 Task: Add Fresh Baked Double Crust Apple Pie to the cart.
Action: Mouse moved to (57, 416)
Screenshot: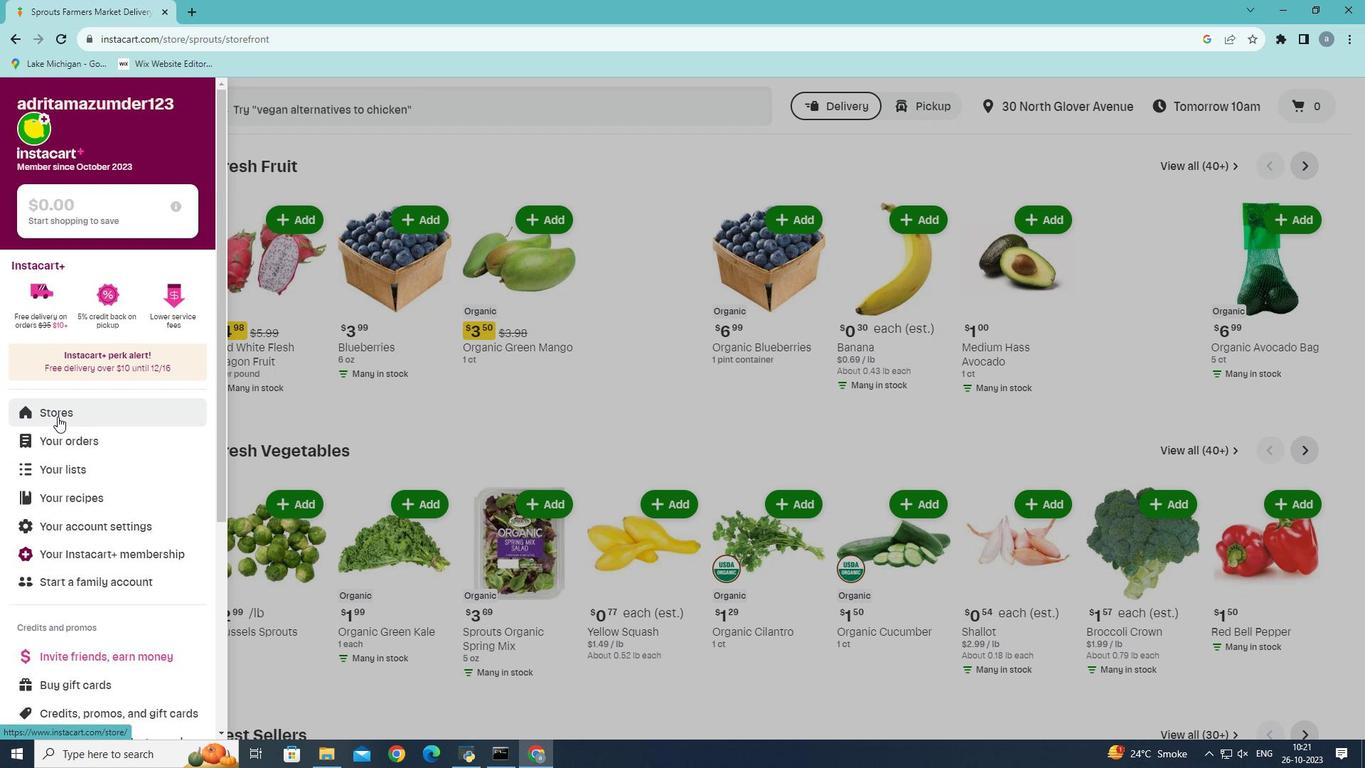 
Action: Mouse pressed left at (57, 416)
Screenshot: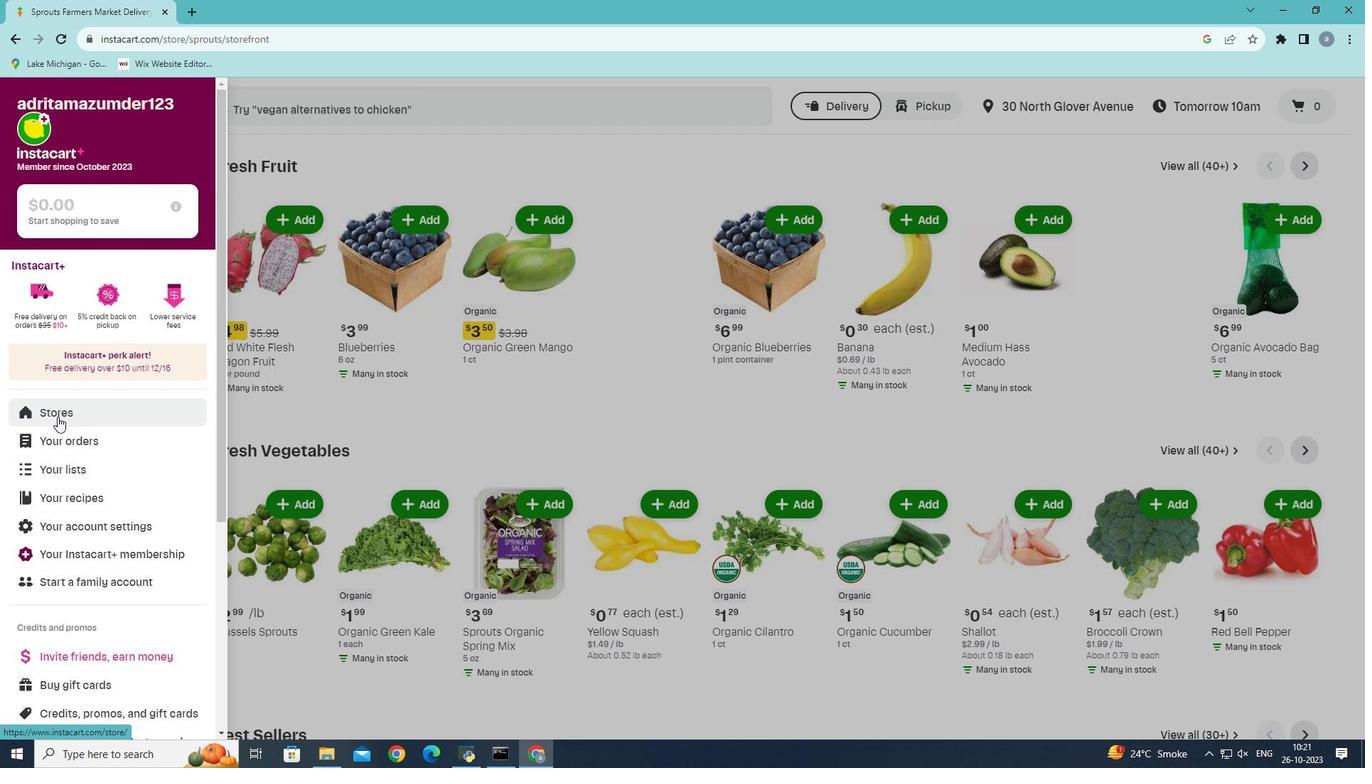 
Action: Mouse moved to (346, 160)
Screenshot: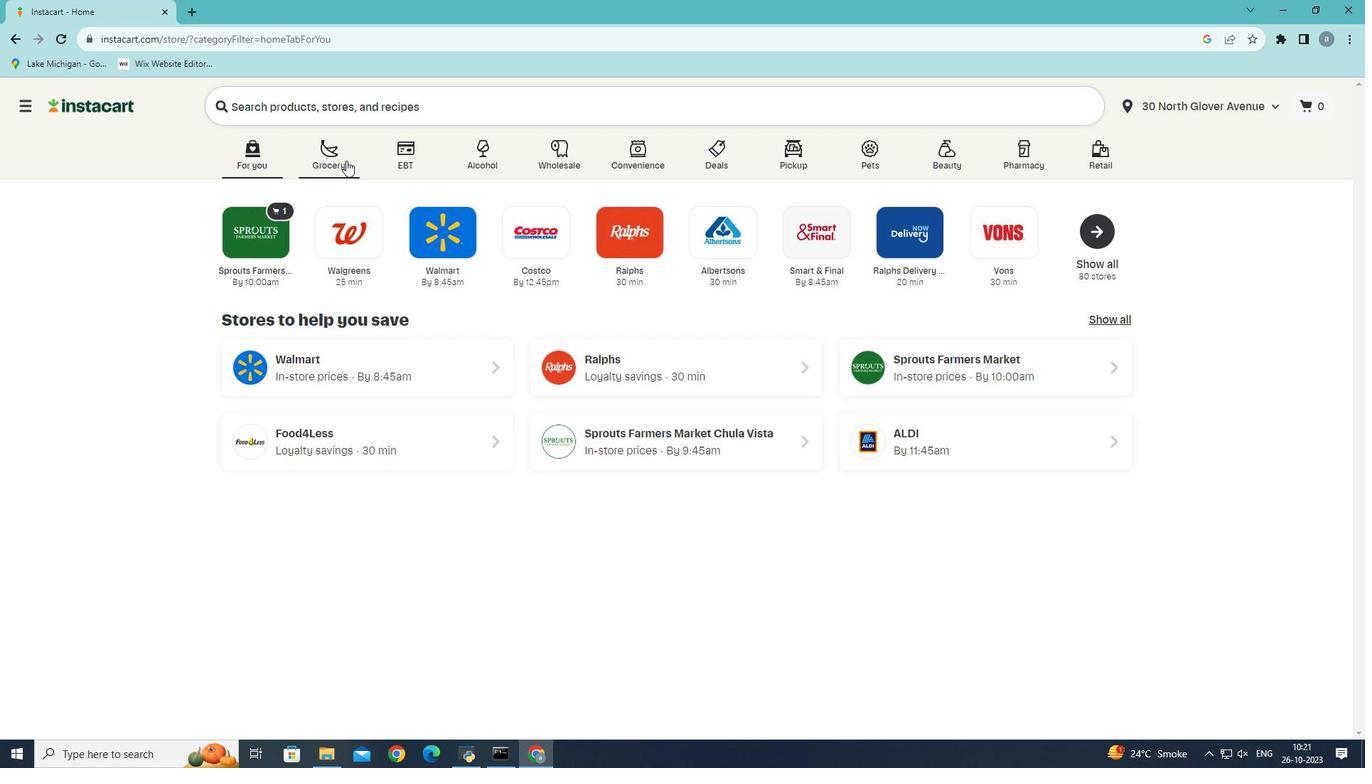 
Action: Mouse pressed left at (346, 160)
Screenshot: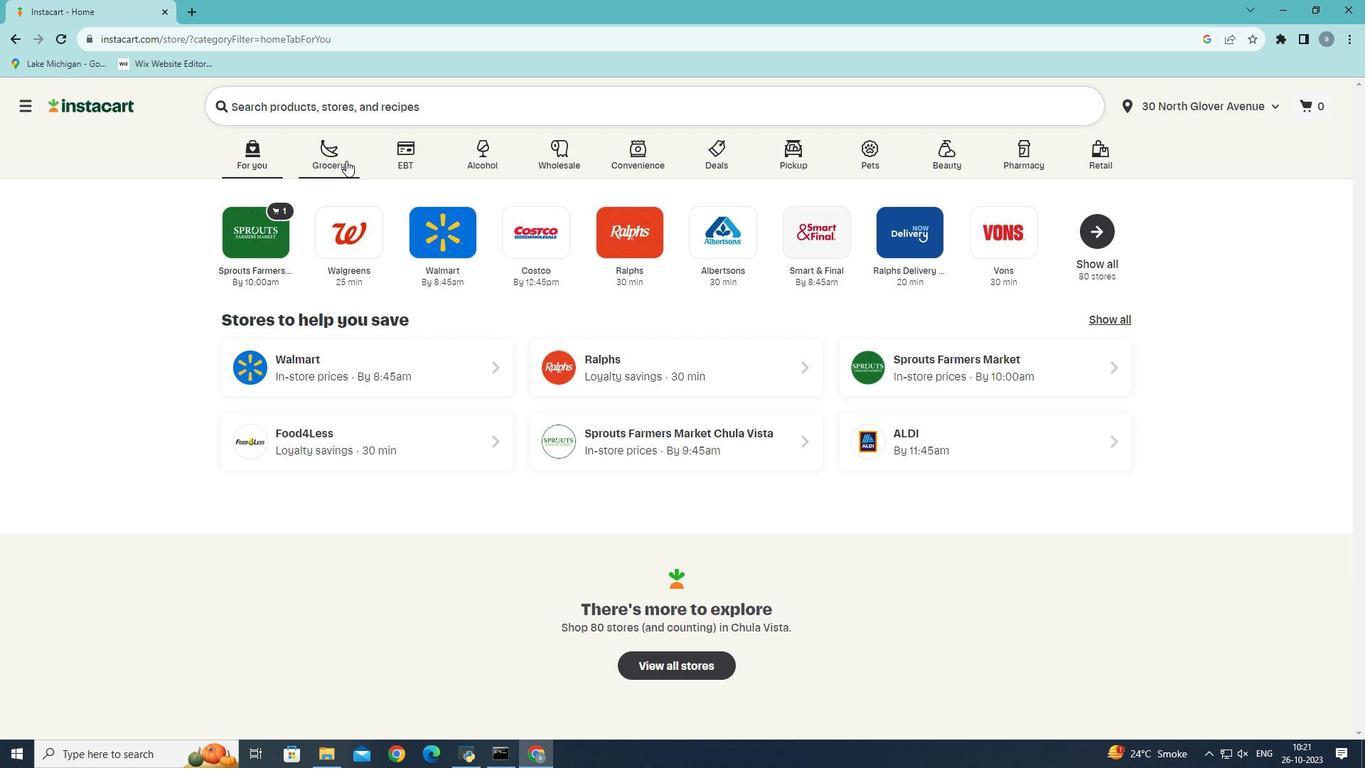 
Action: Mouse moved to (337, 422)
Screenshot: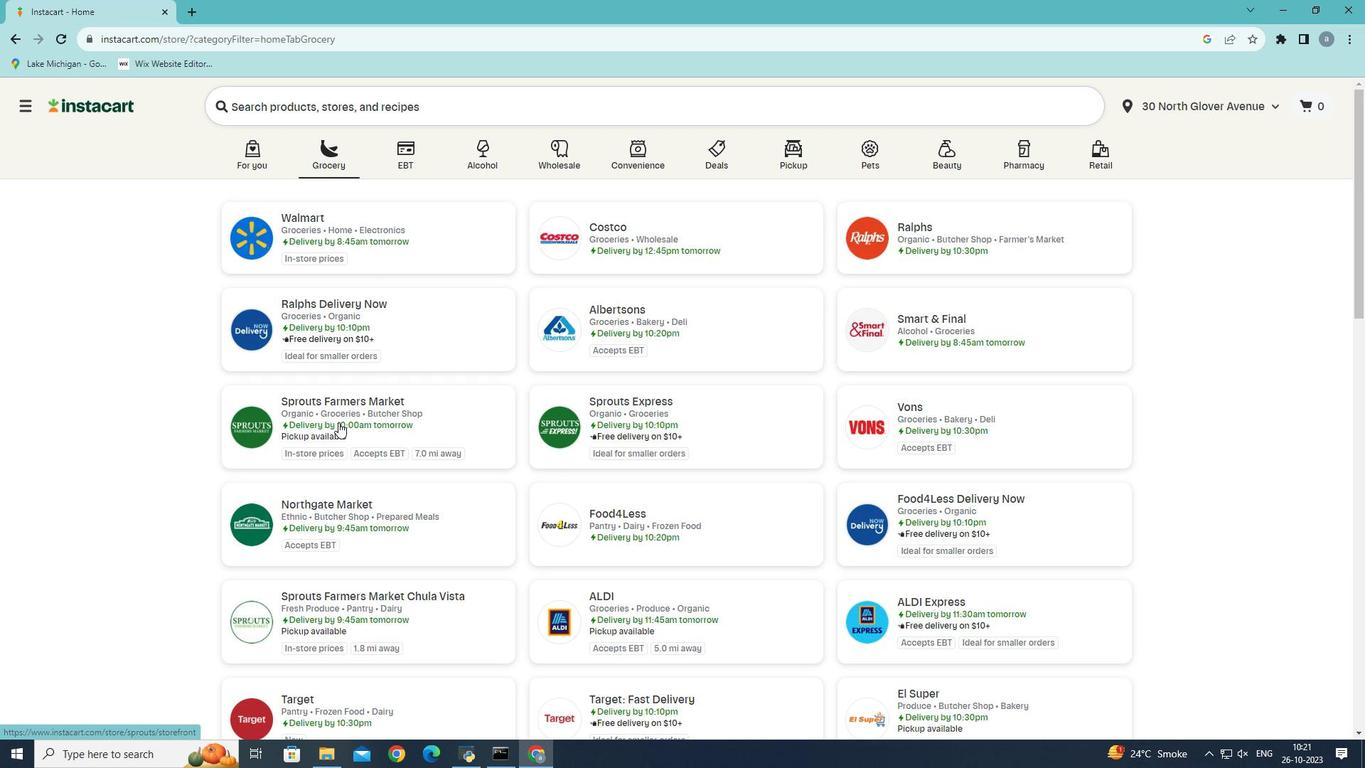 
Action: Mouse pressed left at (337, 422)
Screenshot: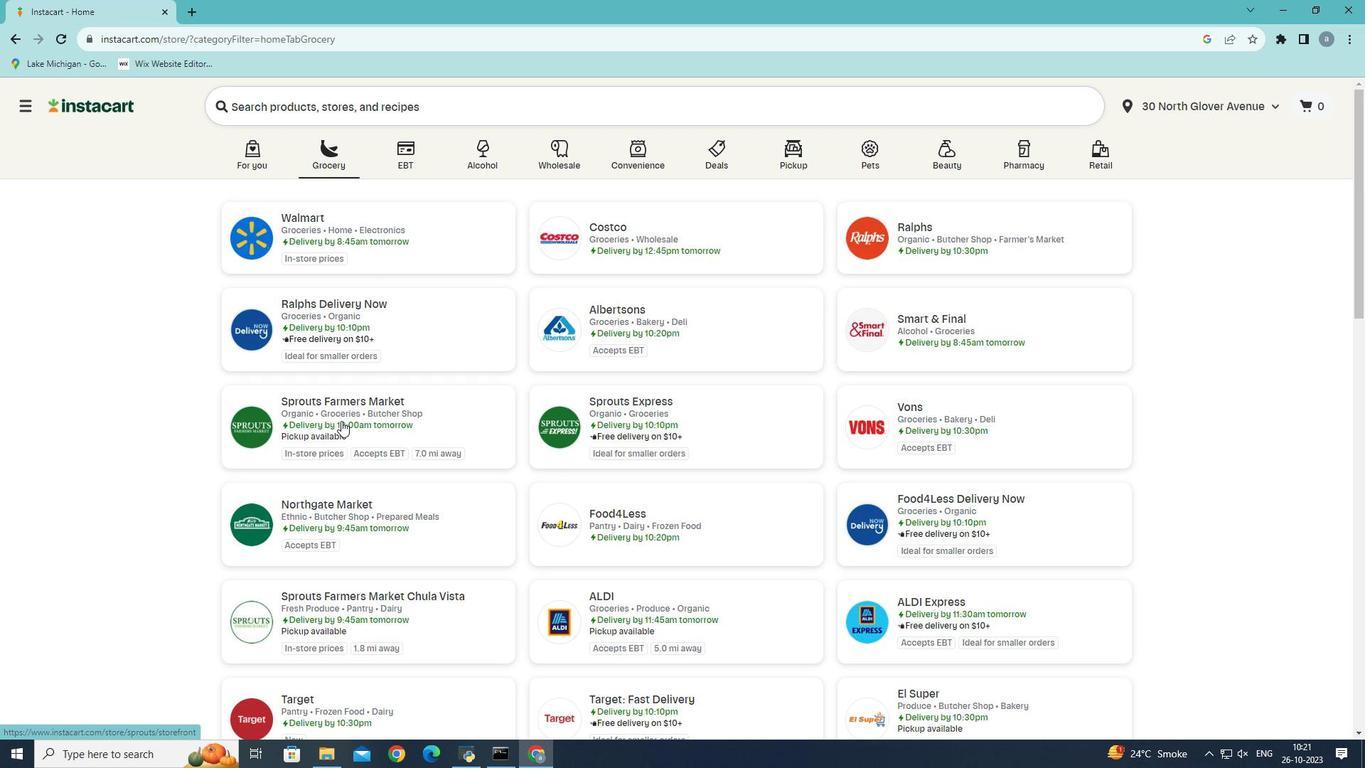 
Action: Mouse moved to (317, 416)
Screenshot: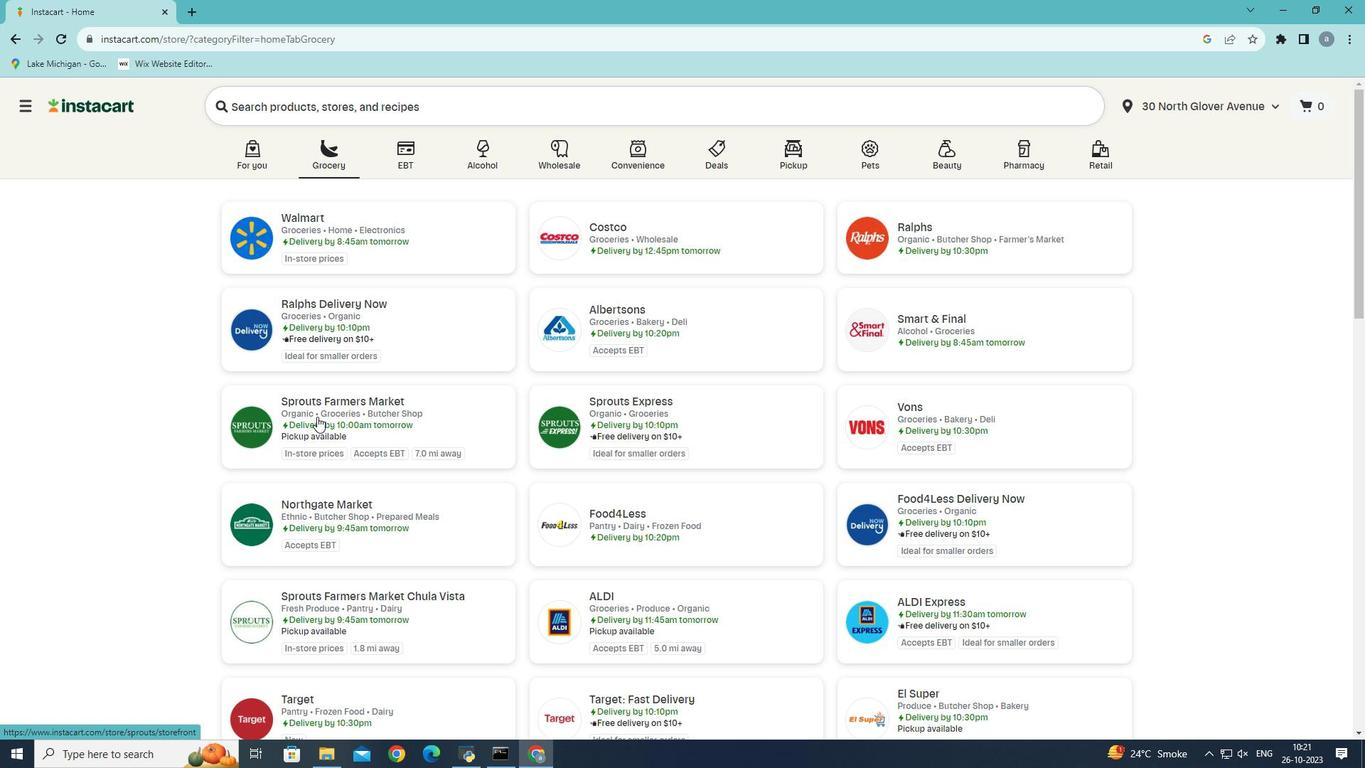 
Action: Mouse pressed left at (317, 416)
Screenshot: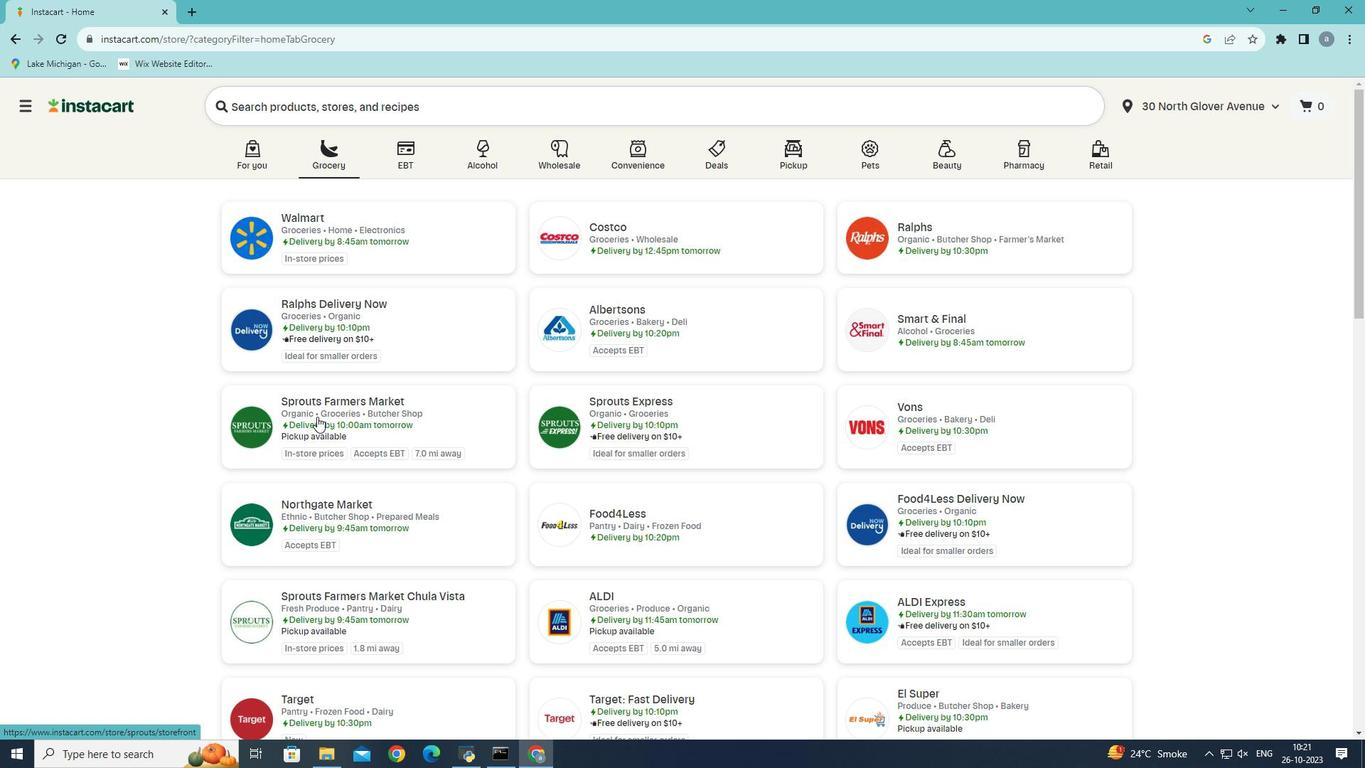
Action: Mouse moved to (55, 594)
Screenshot: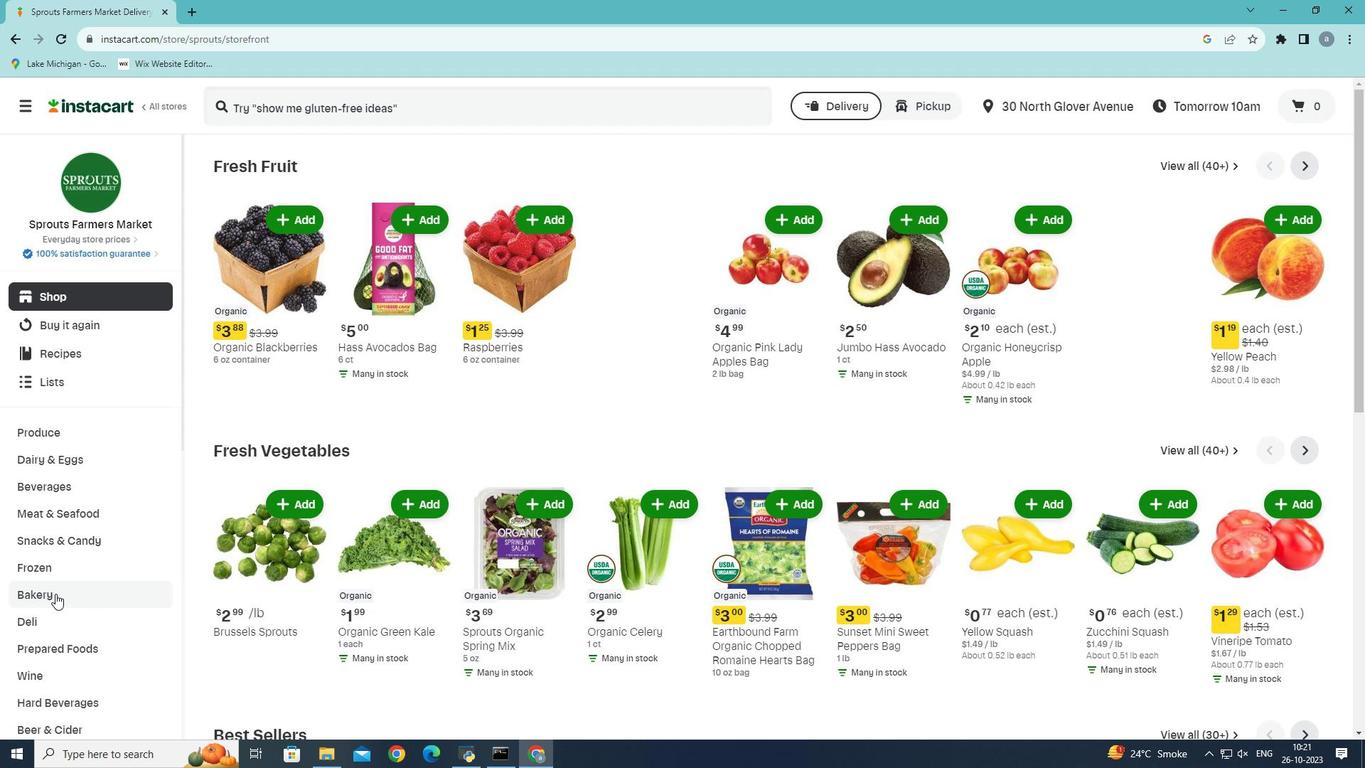 
Action: Mouse pressed left at (55, 594)
Screenshot: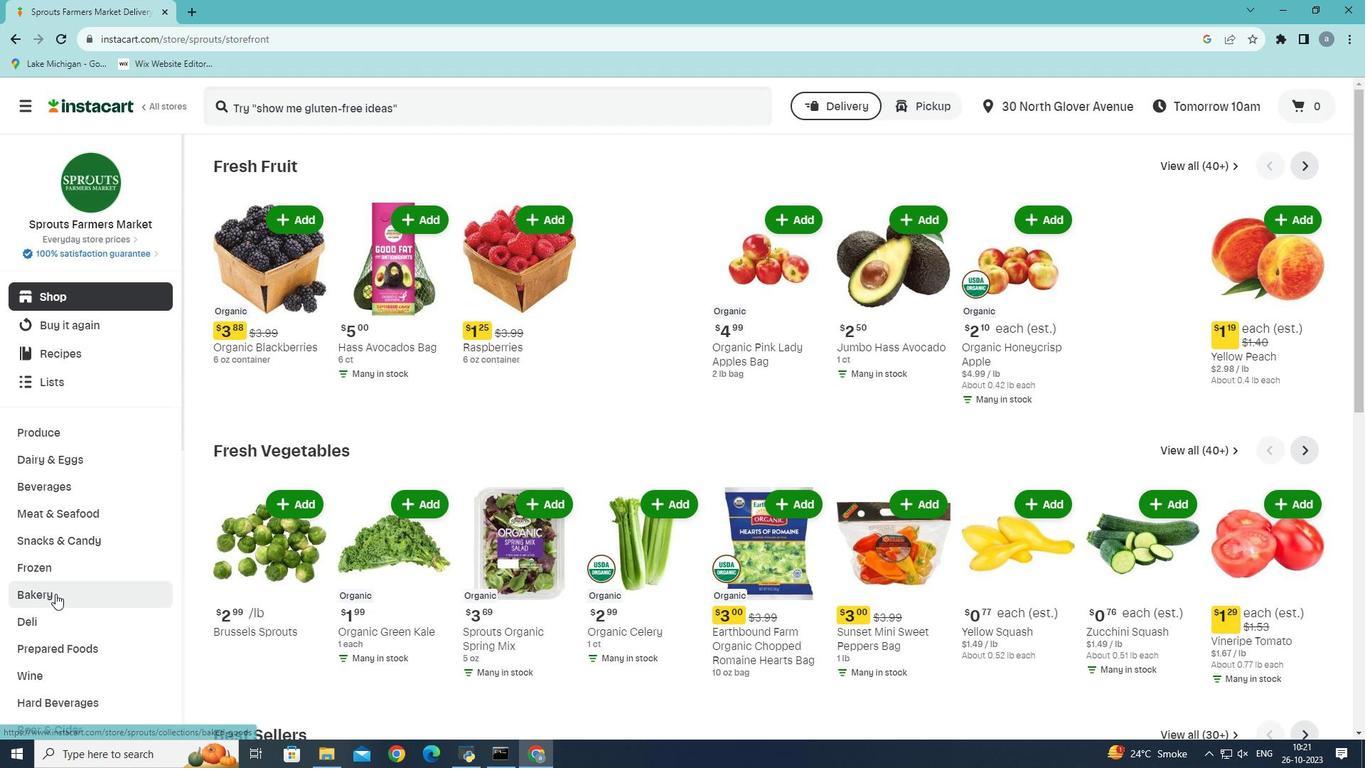 
Action: Mouse moved to (756, 197)
Screenshot: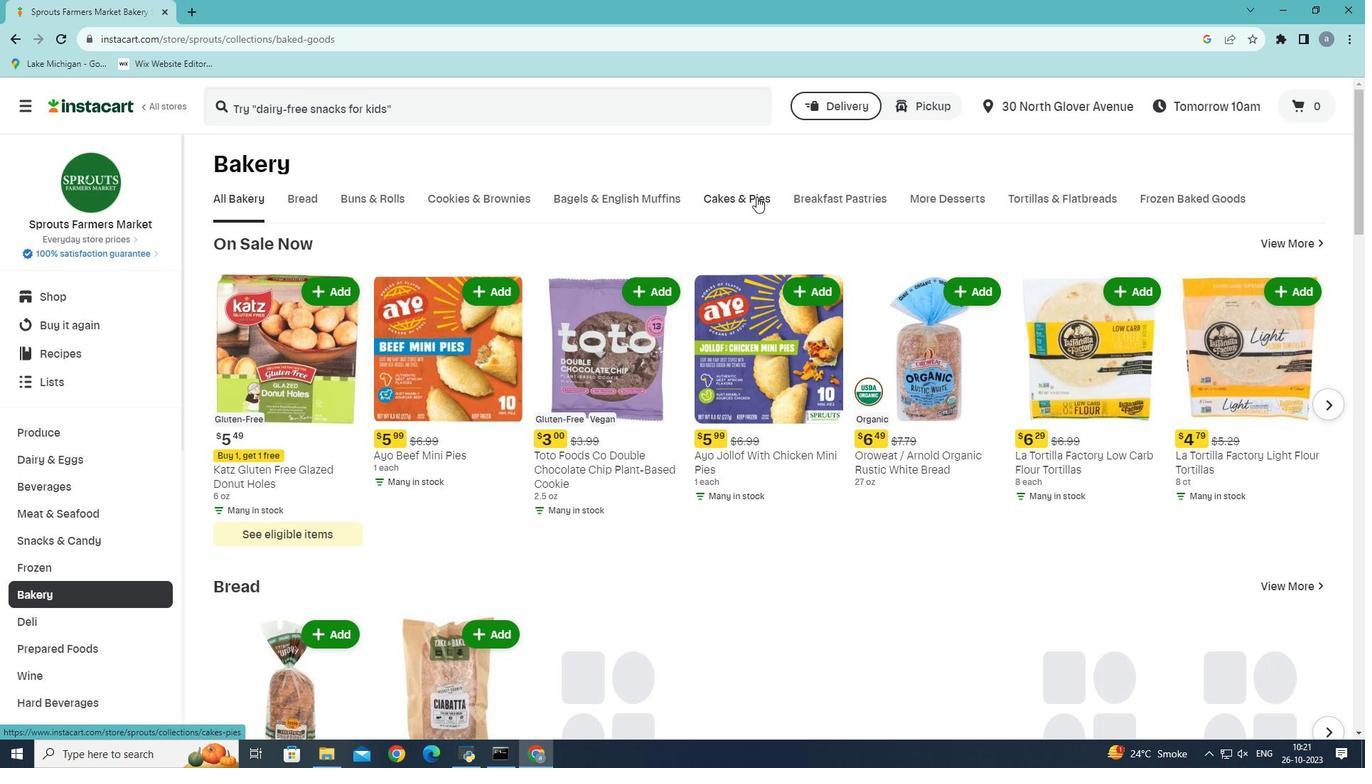 
Action: Mouse pressed left at (756, 197)
Screenshot: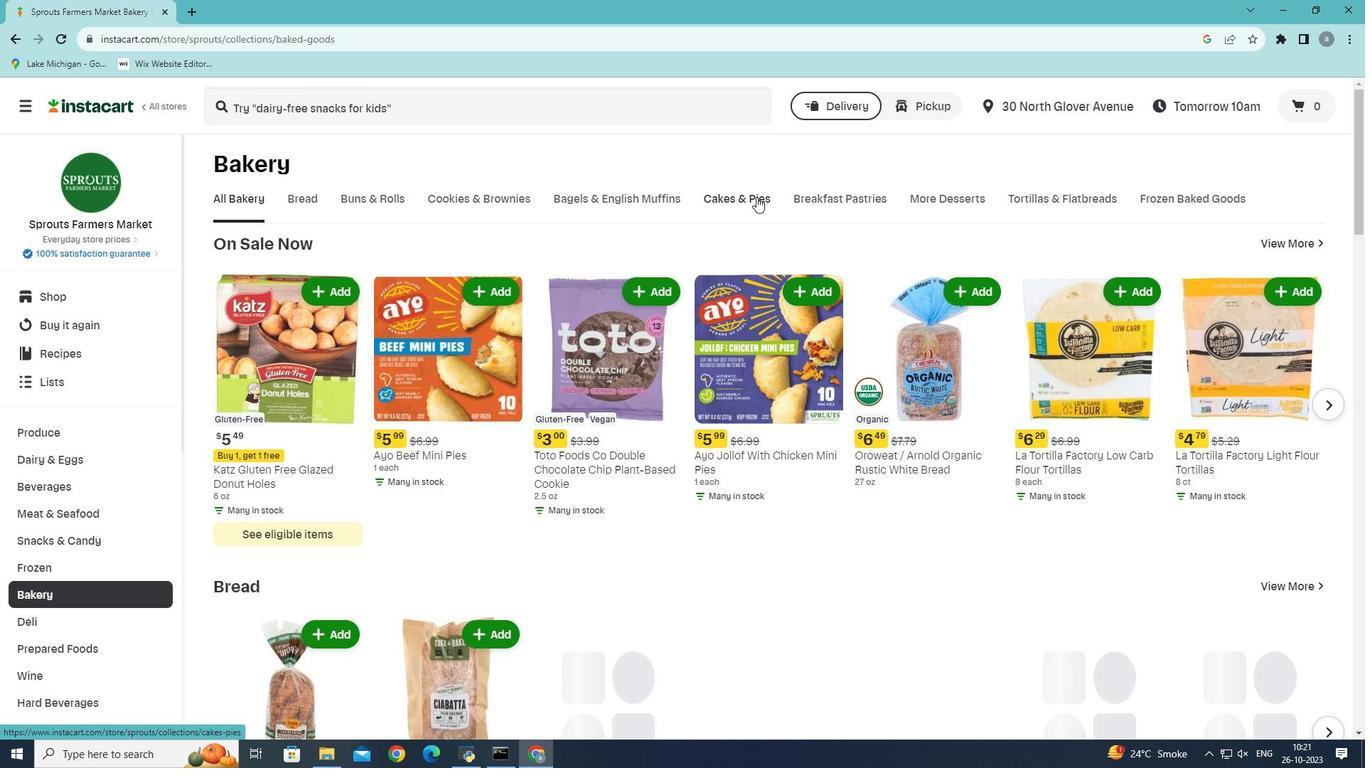 
Action: Mouse moved to (406, 258)
Screenshot: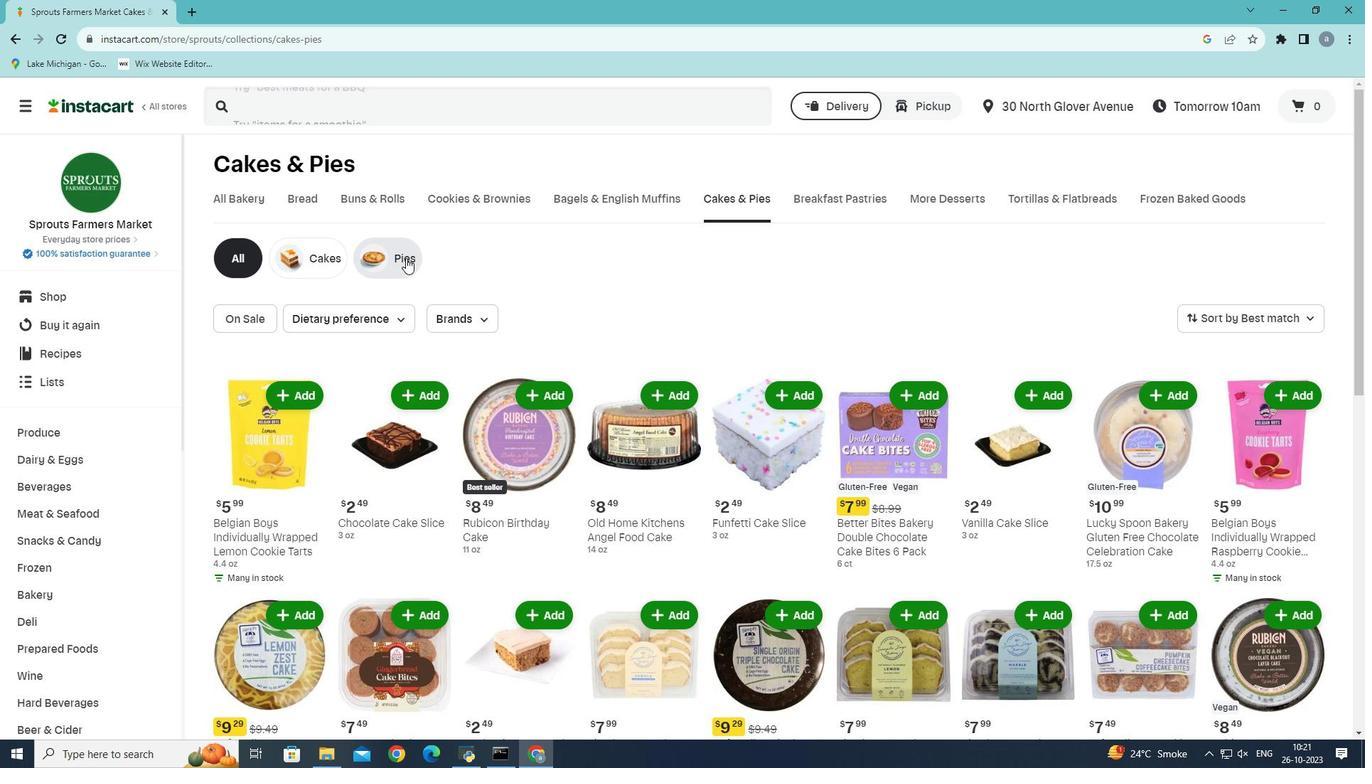 
Action: Mouse pressed left at (406, 258)
Screenshot: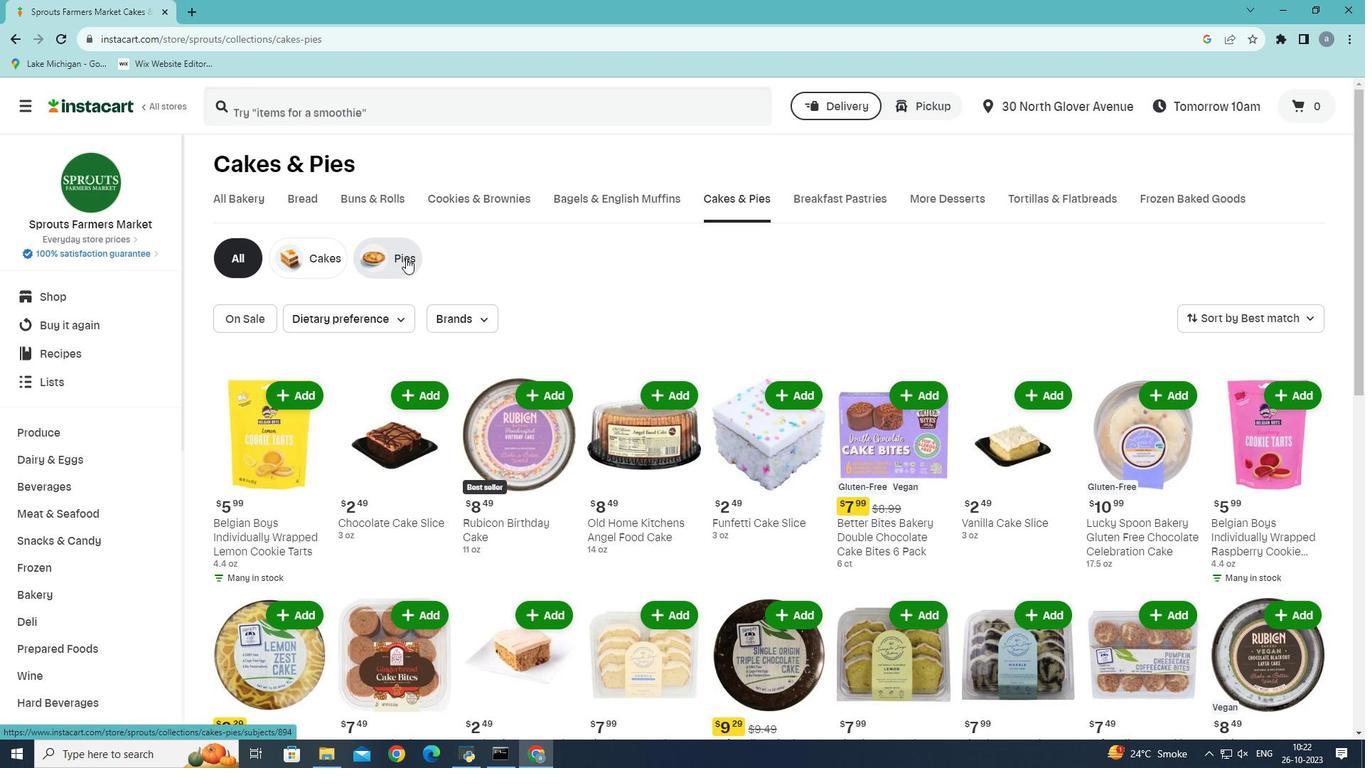 
Action: Mouse moved to (410, 339)
Screenshot: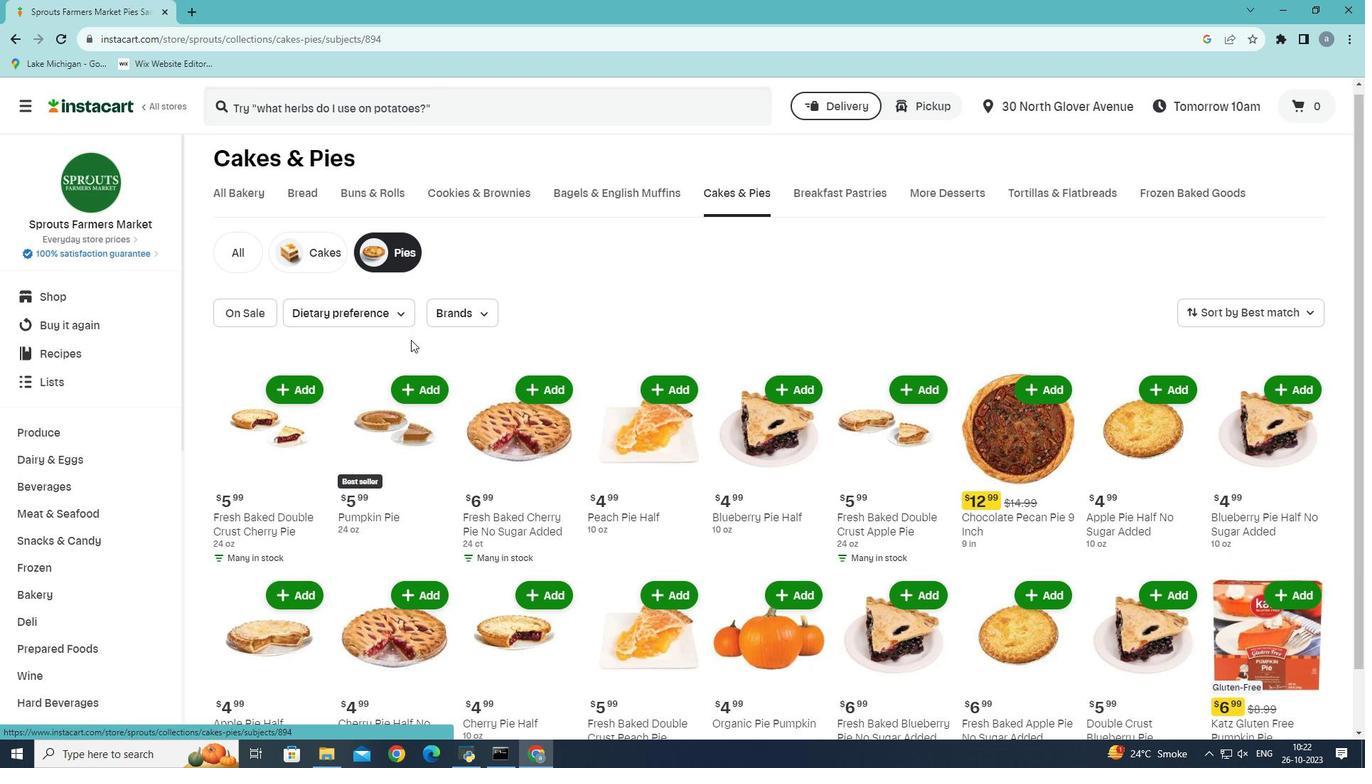 
Action: Mouse scrolled (410, 338) with delta (0, 0)
Screenshot: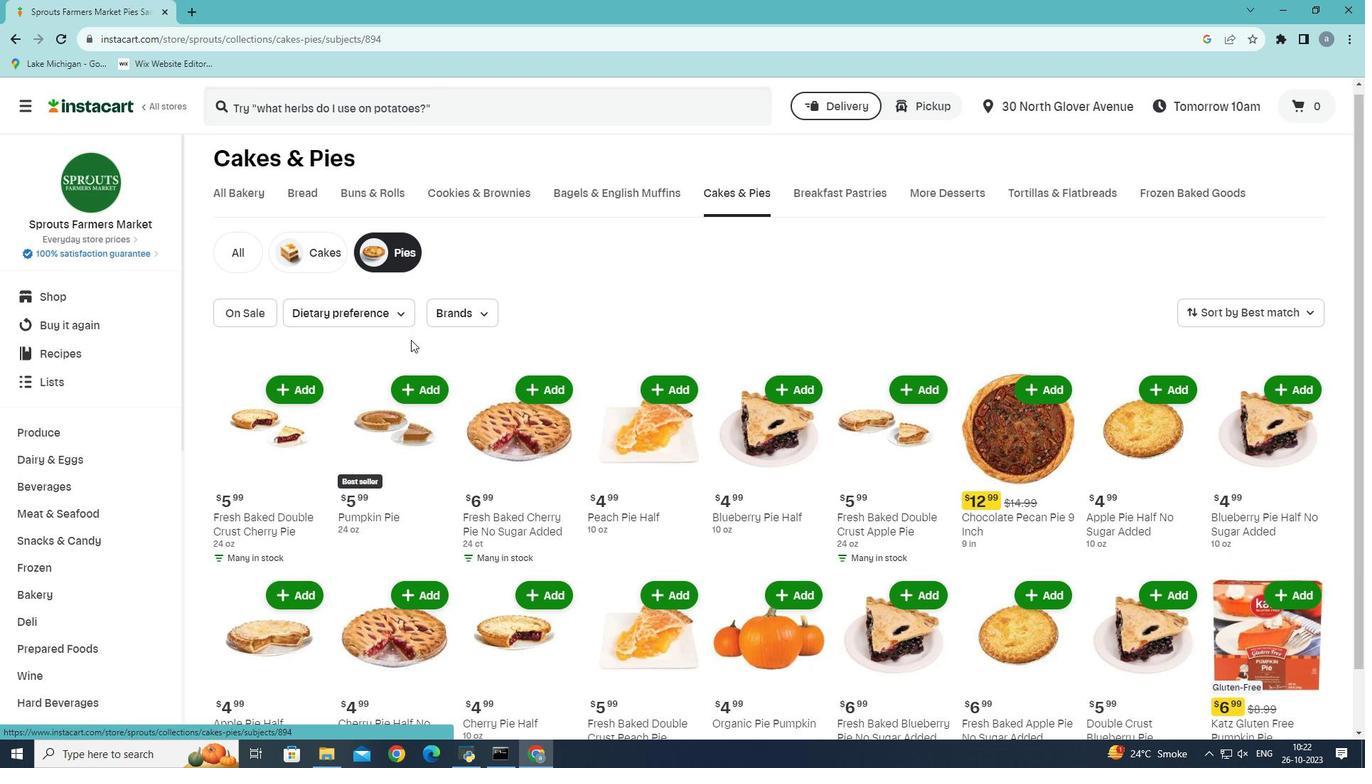 
Action: Mouse moved to (410, 339)
Screenshot: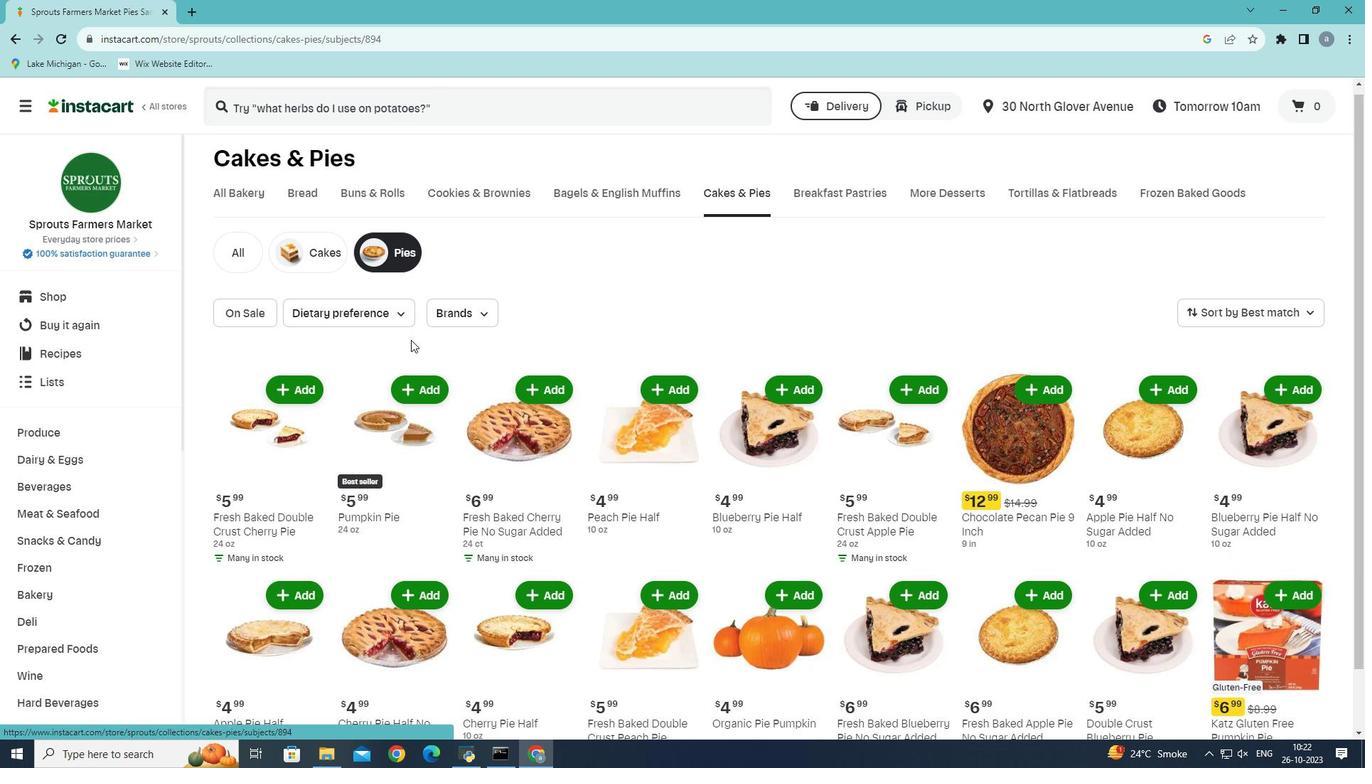 
Action: Mouse scrolled (410, 338) with delta (0, 0)
Screenshot: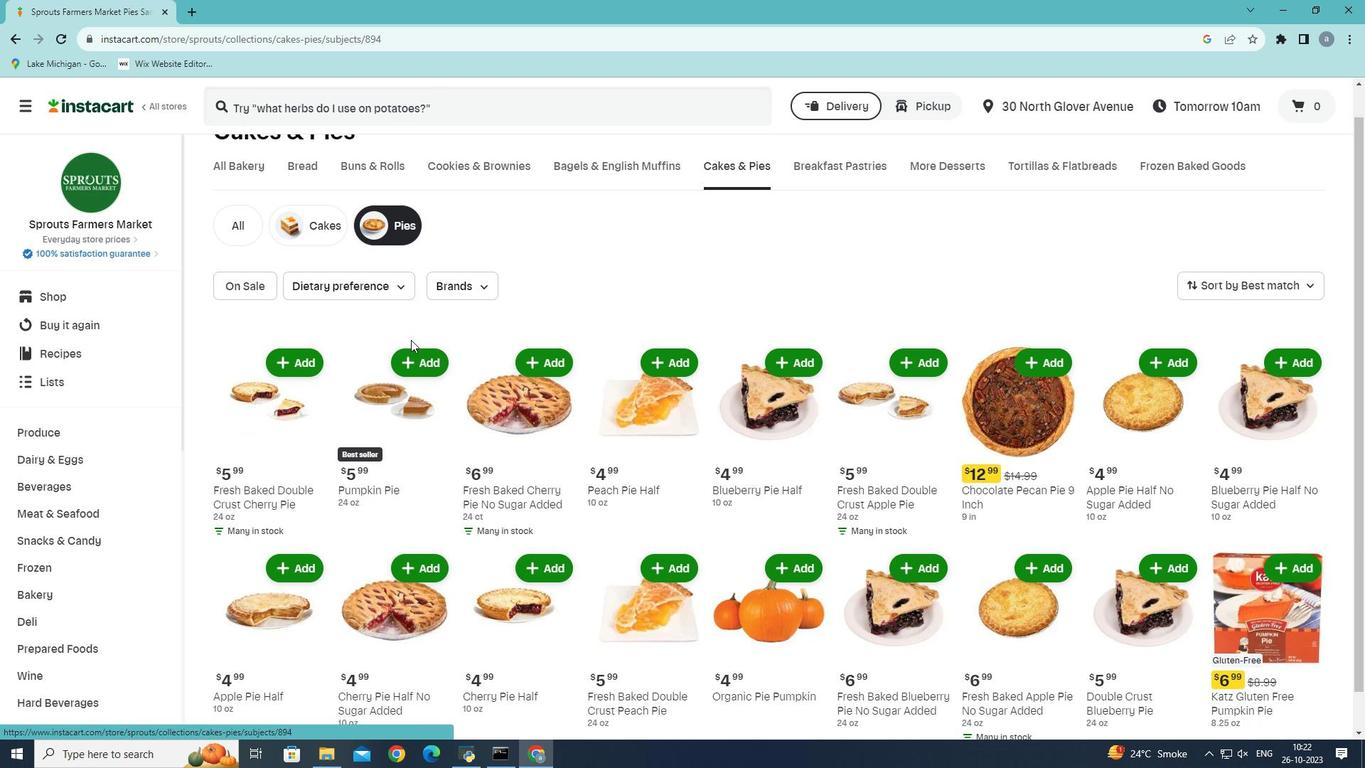 
Action: Mouse moved to (411, 340)
Screenshot: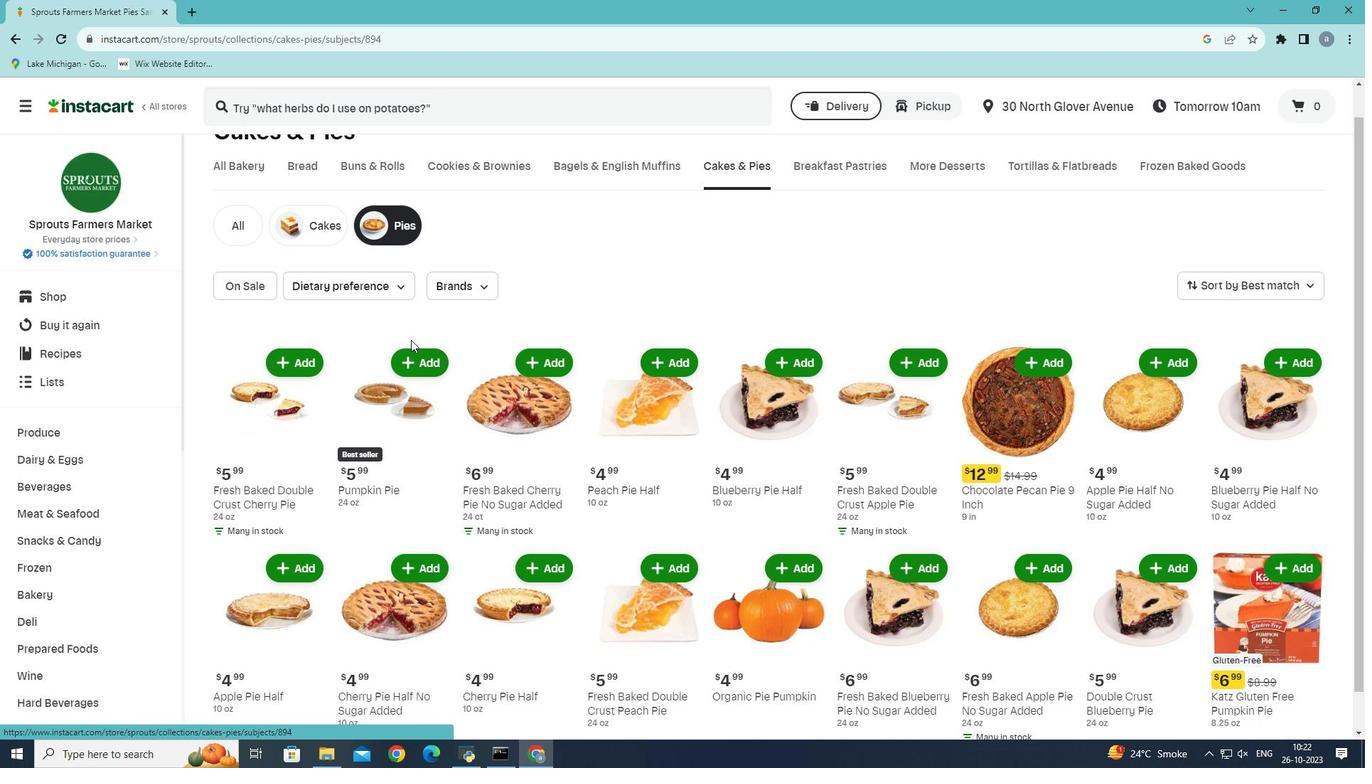 
Action: Mouse scrolled (411, 339) with delta (0, 0)
Screenshot: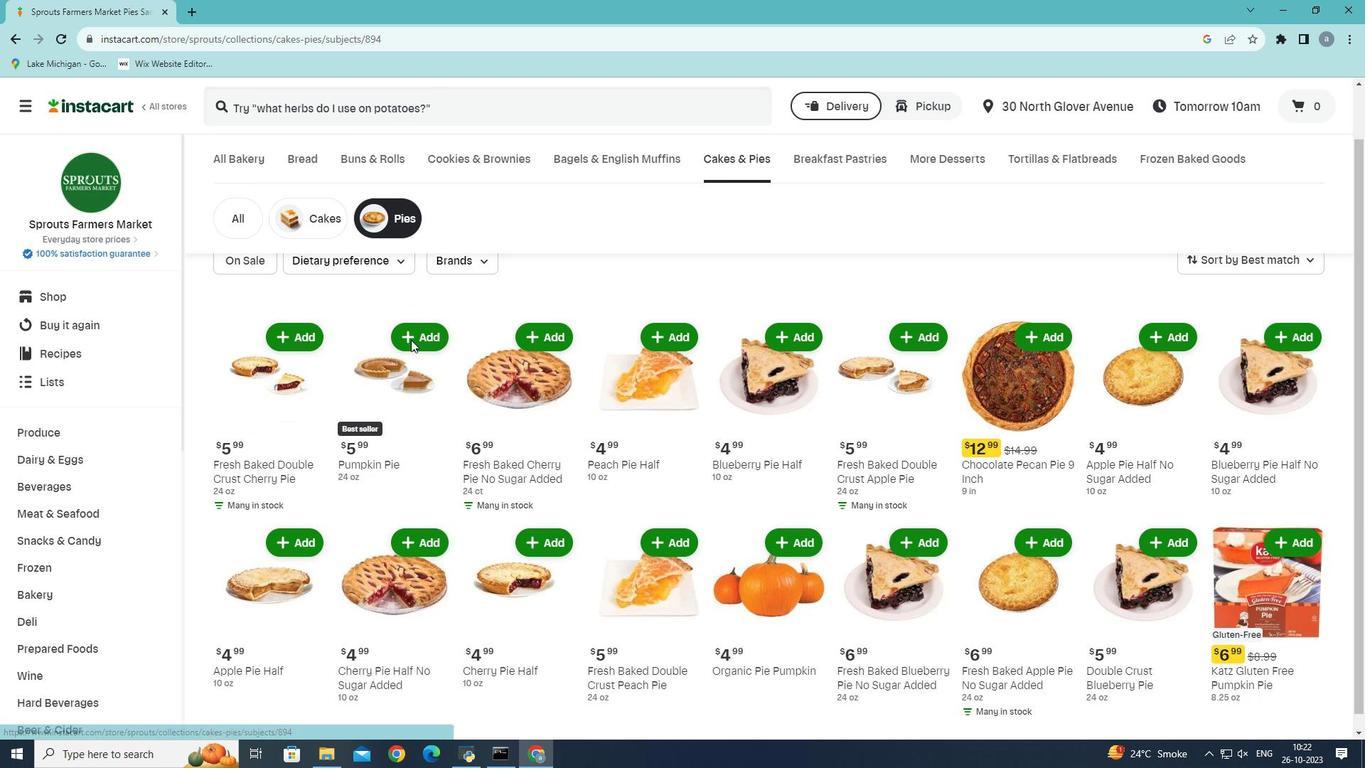 
Action: Mouse moved to (414, 344)
Screenshot: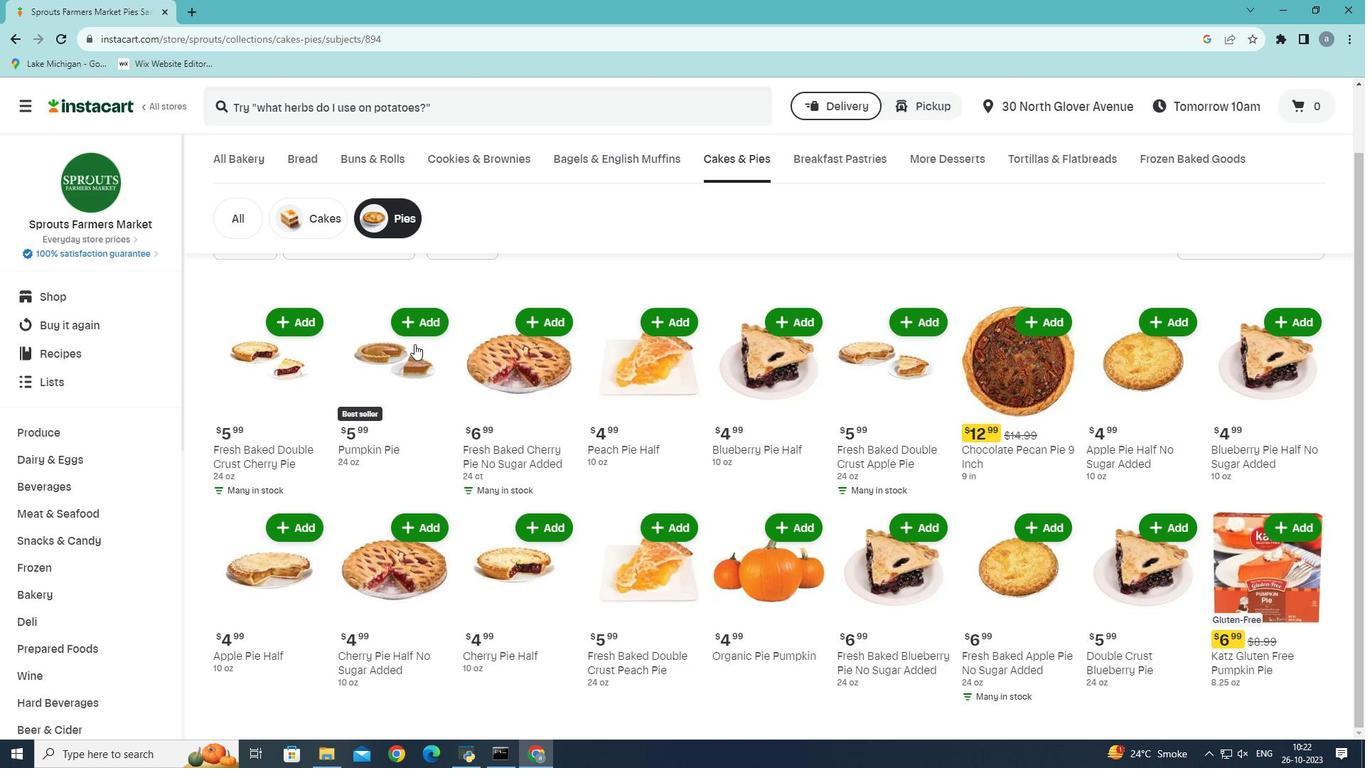 
Action: Mouse scrolled (414, 343) with delta (0, 0)
Screenshot: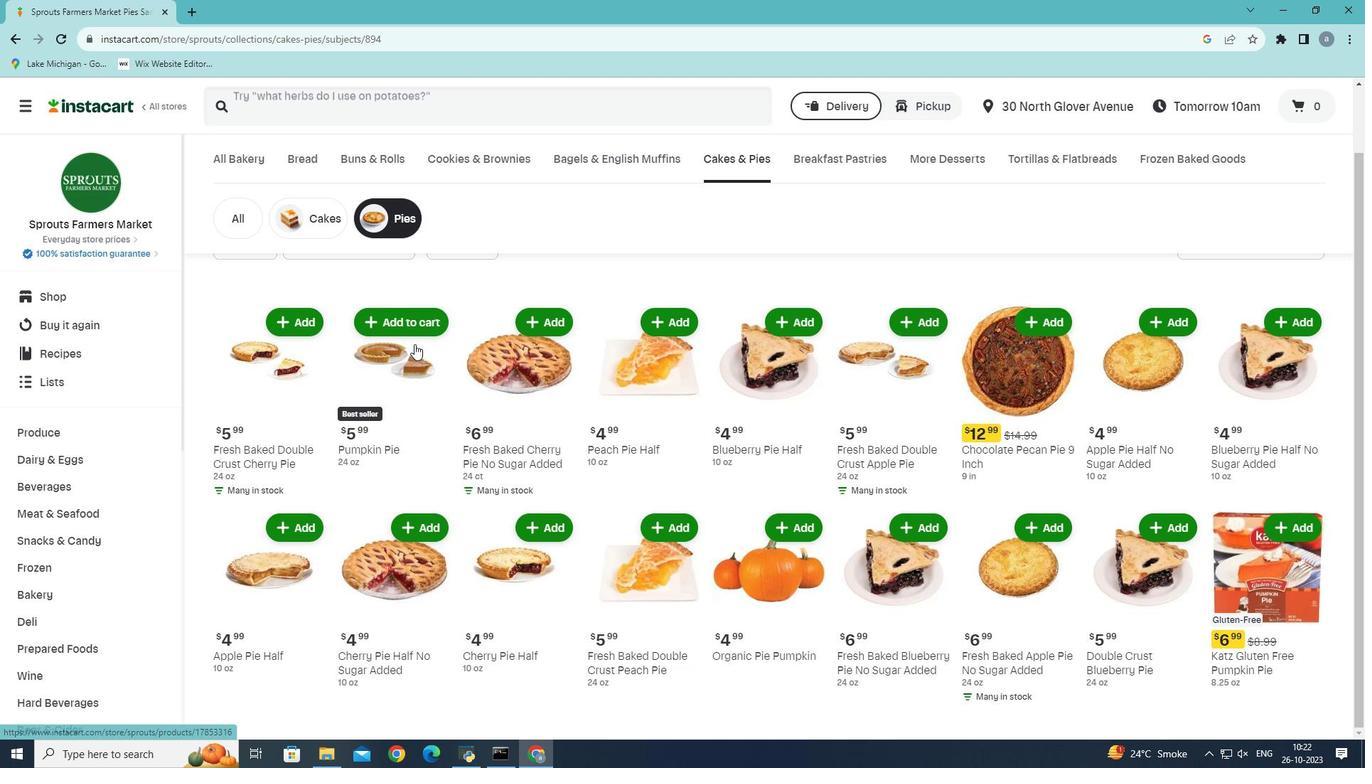 
Action: Mouse moved to (910, 325)
Screenshot: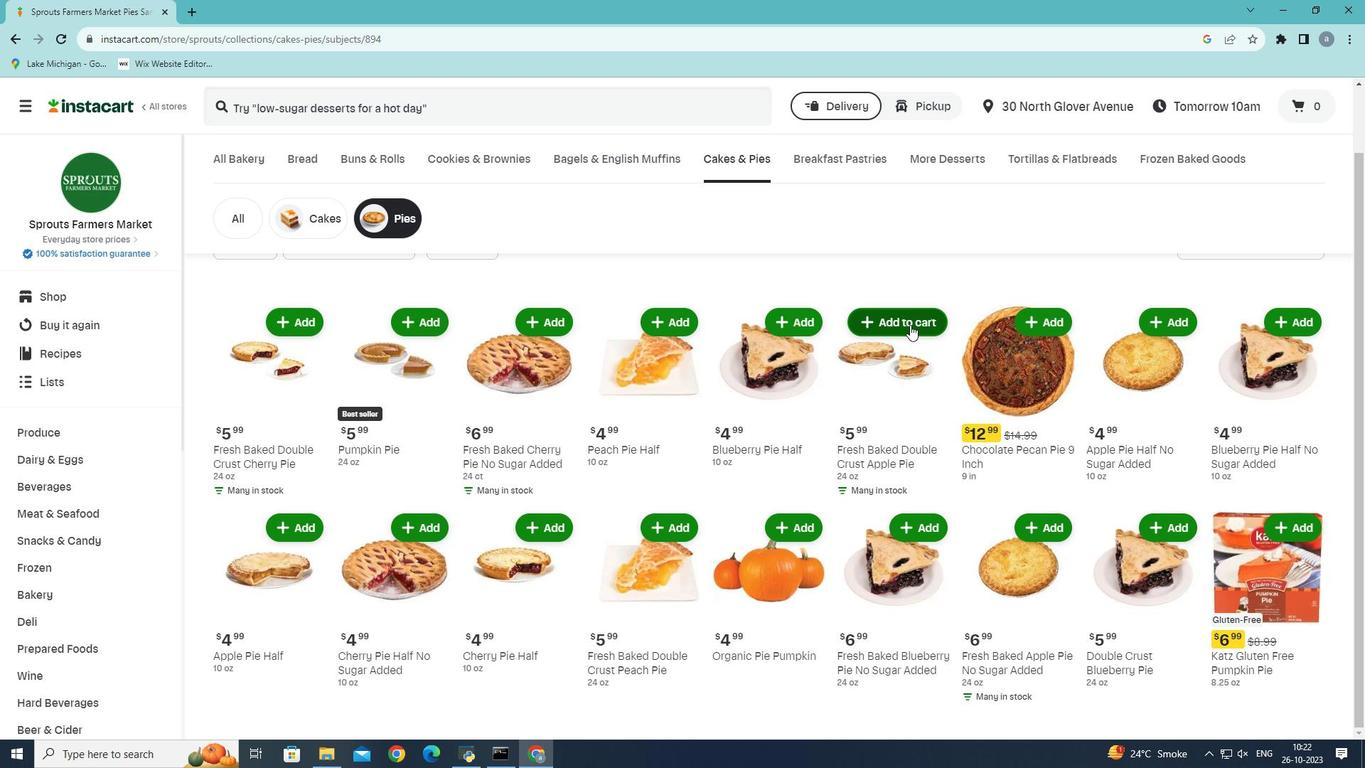 
Action: Mouse pressed left at (910, 325)
Screenshot: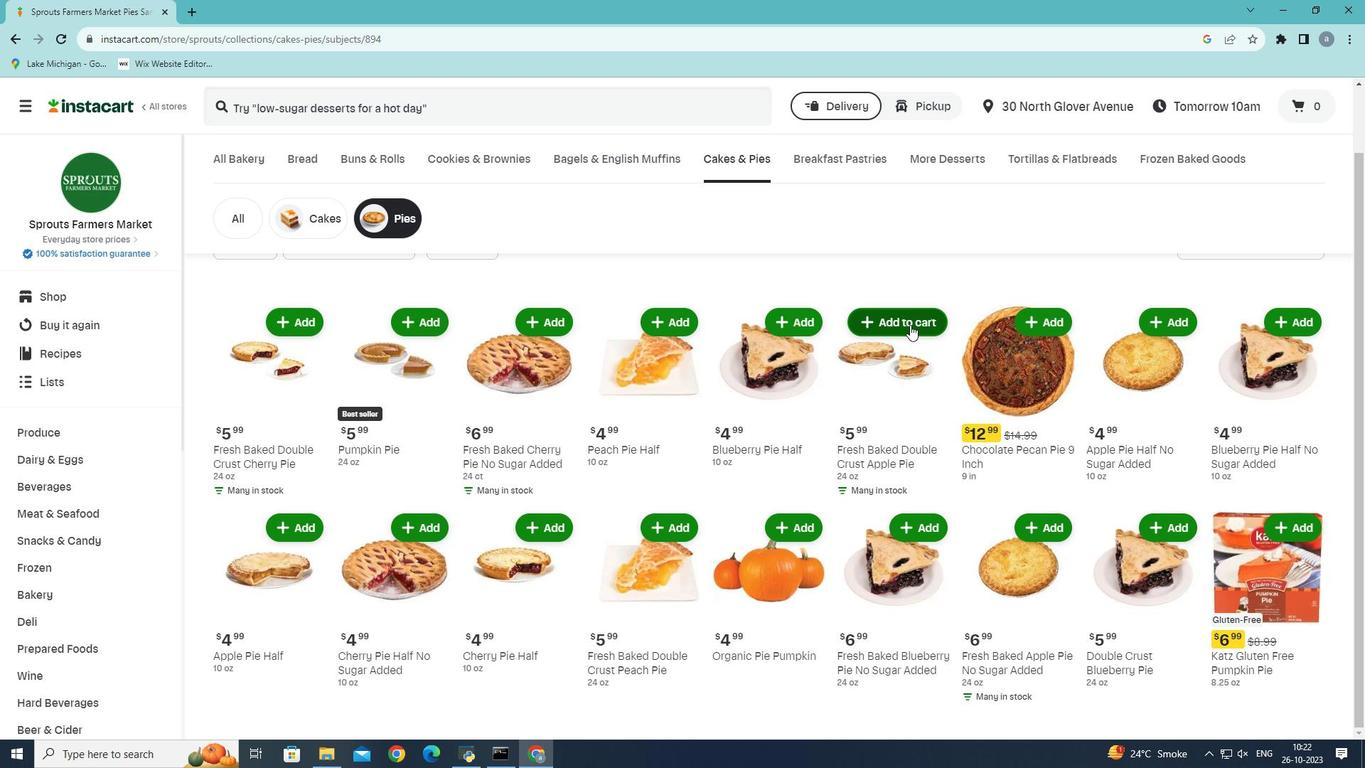 
Action: Mouse moved to (904, 340)
Screenshot: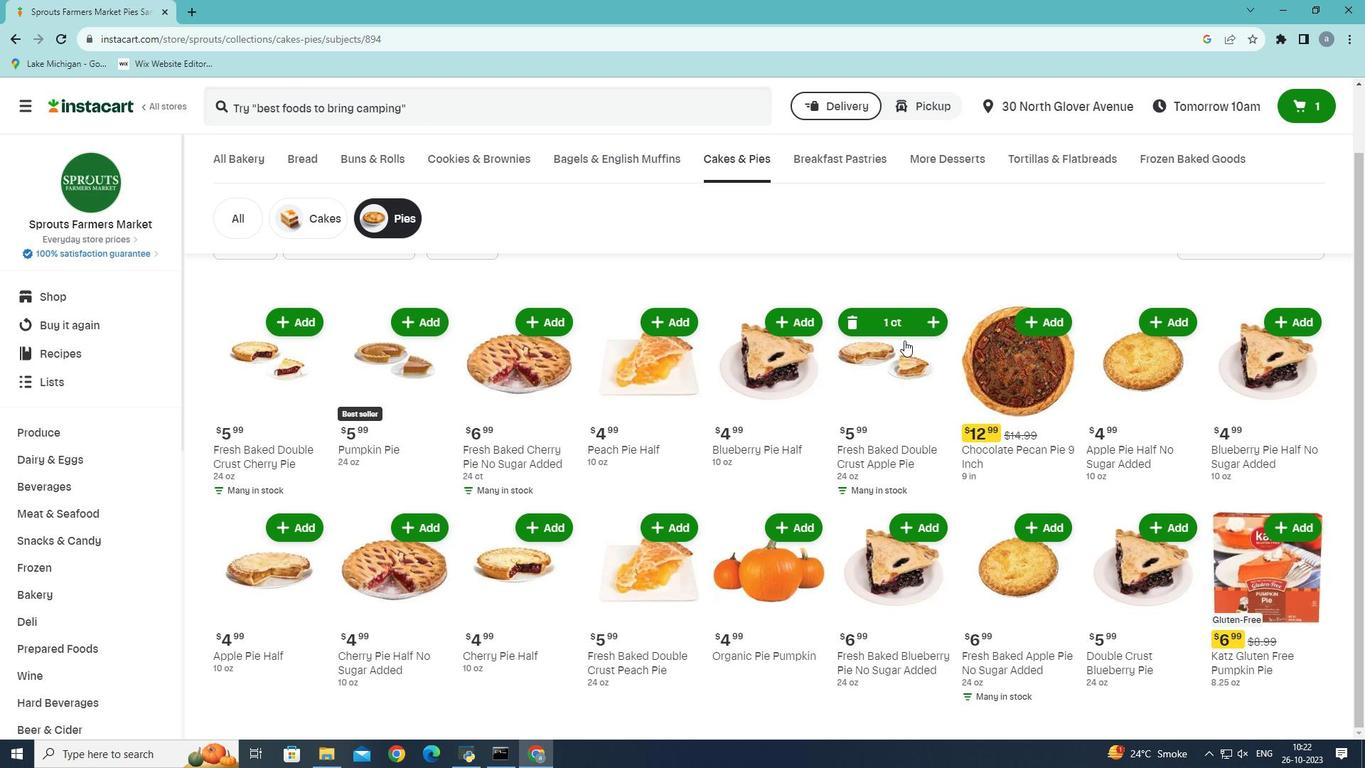 
